 Task: Select the option "Only workspace admins" in board creation restrictions.
Action: Mouse pressed left at (566, 320)
Screenshot: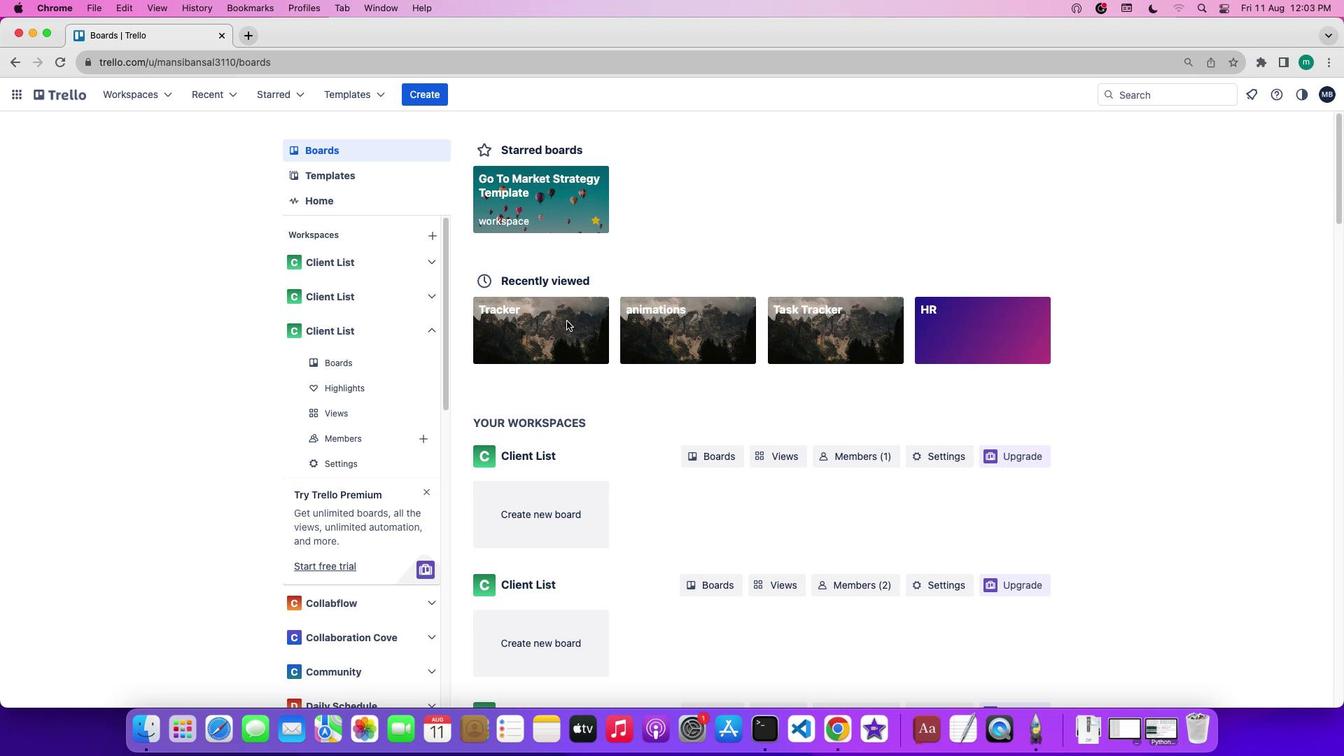 
Action: Mouse pressed left at (566, 320)
Screenshot: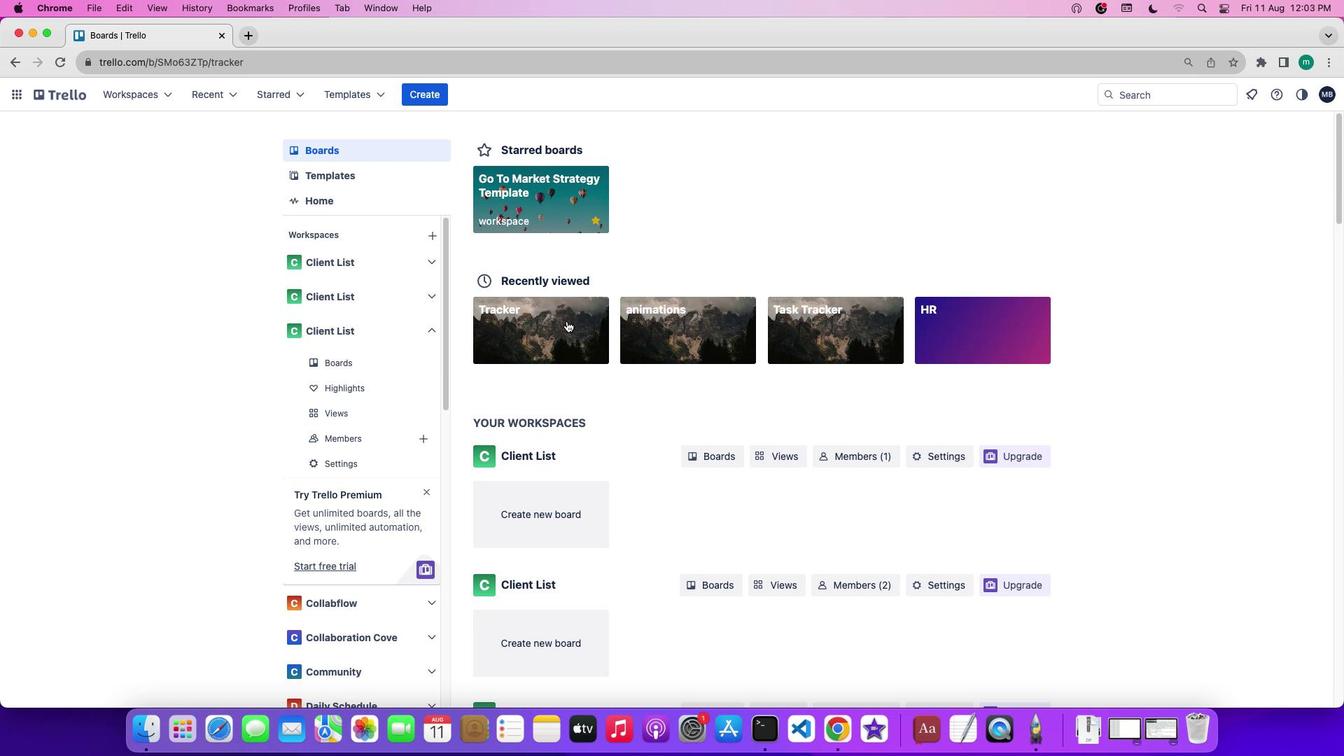 
Action: Mouse moved to (74, 219)
Screenshot: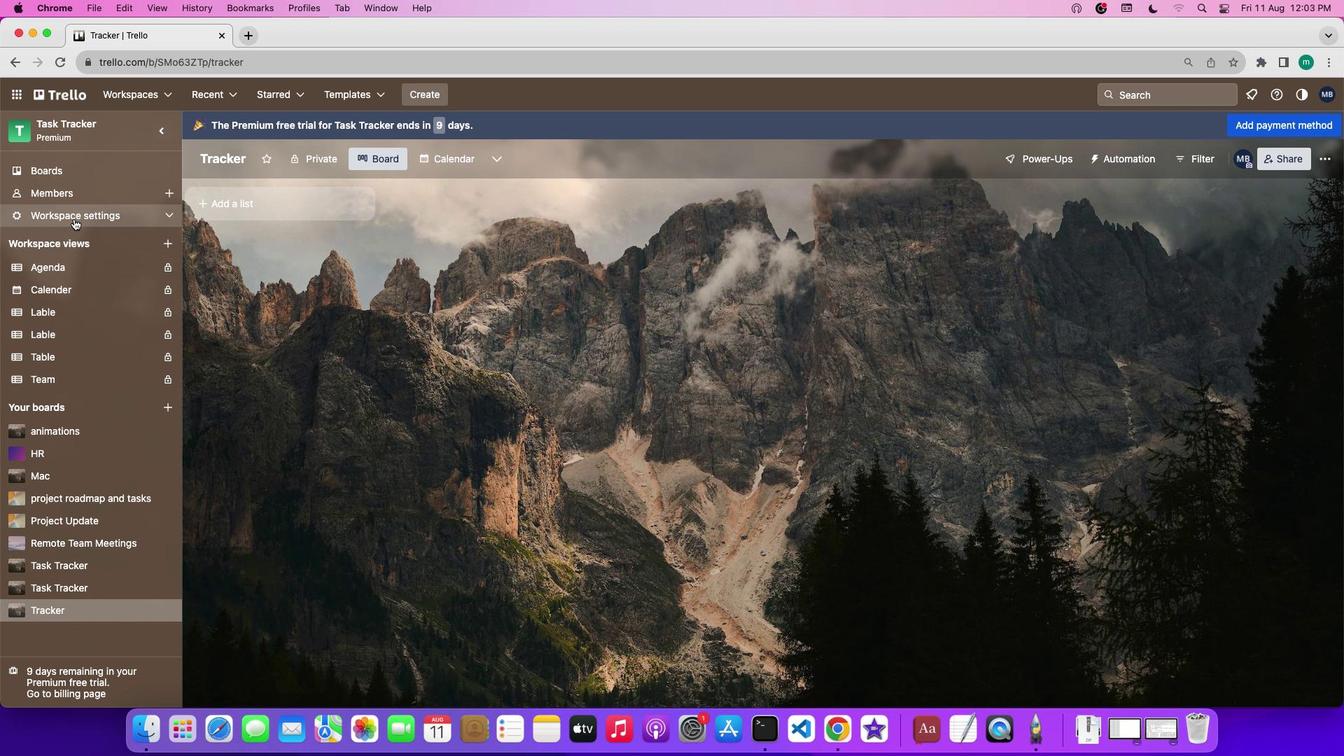 
Action: Mouse pressed left at (74, 219)
Screenshot: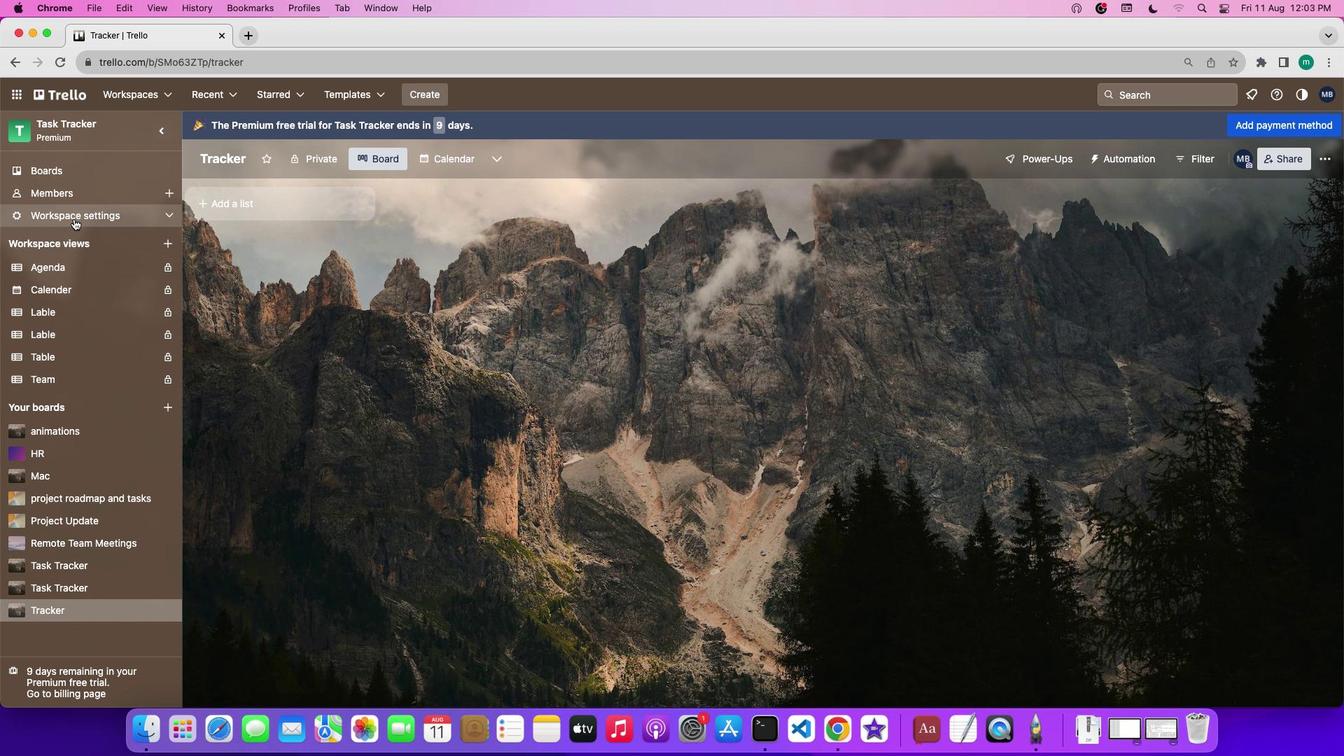
Action: Mouse moved to (234, 243)
Screenshot: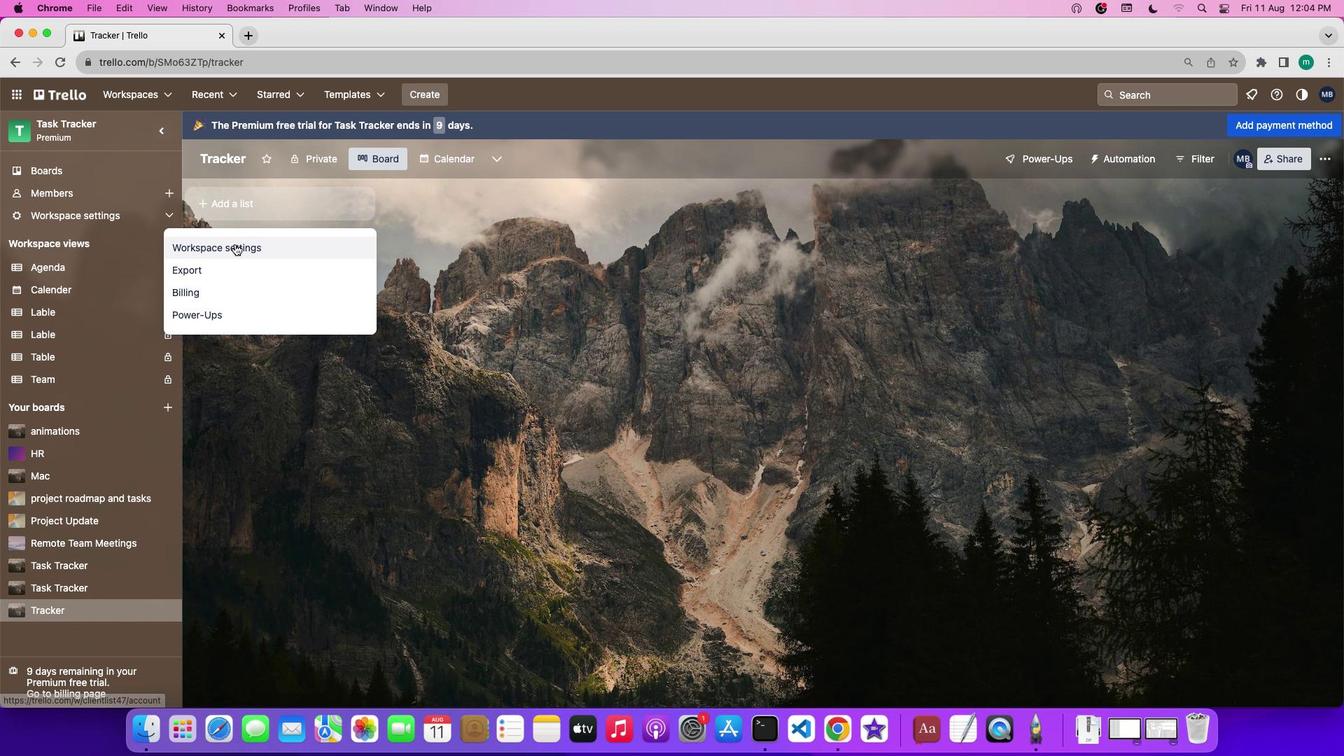 
Action: Mouse pressed left at (234, 243)
Screenshot: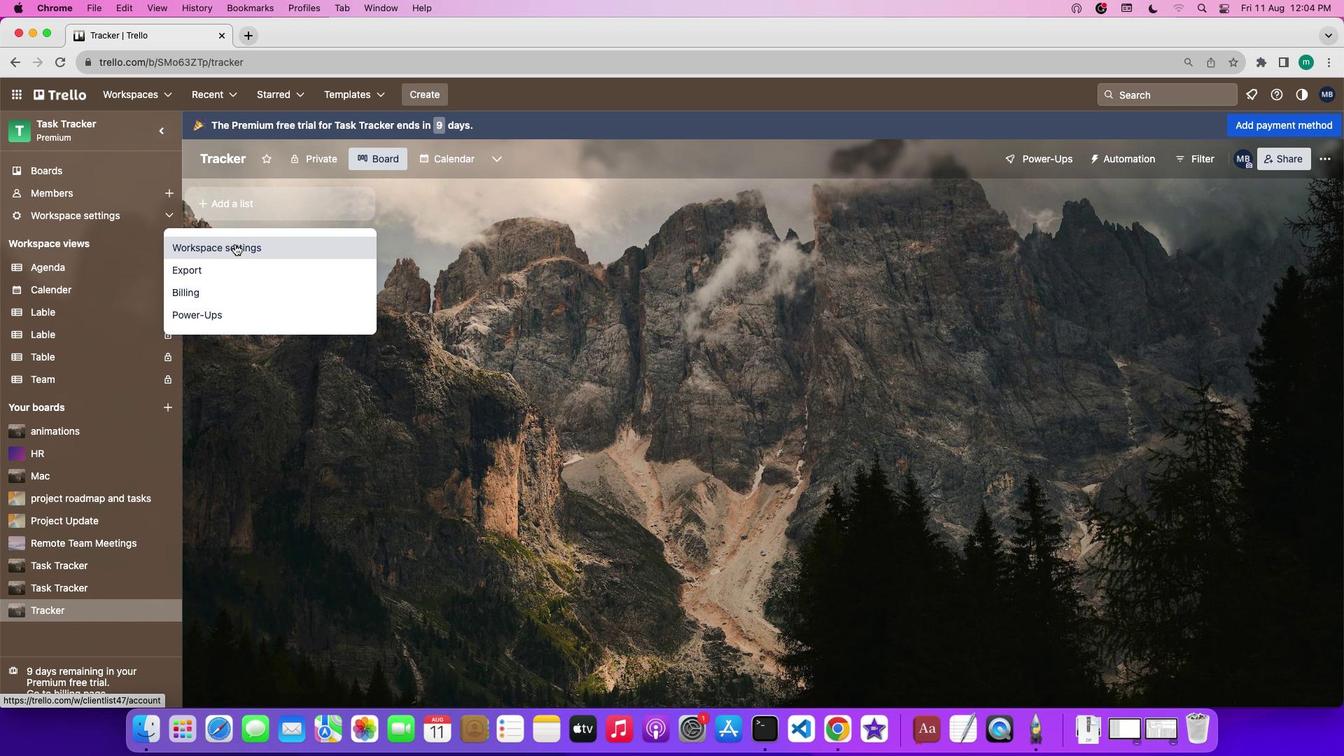 
Action: Mouse moved to (880, 397)
Screenshot: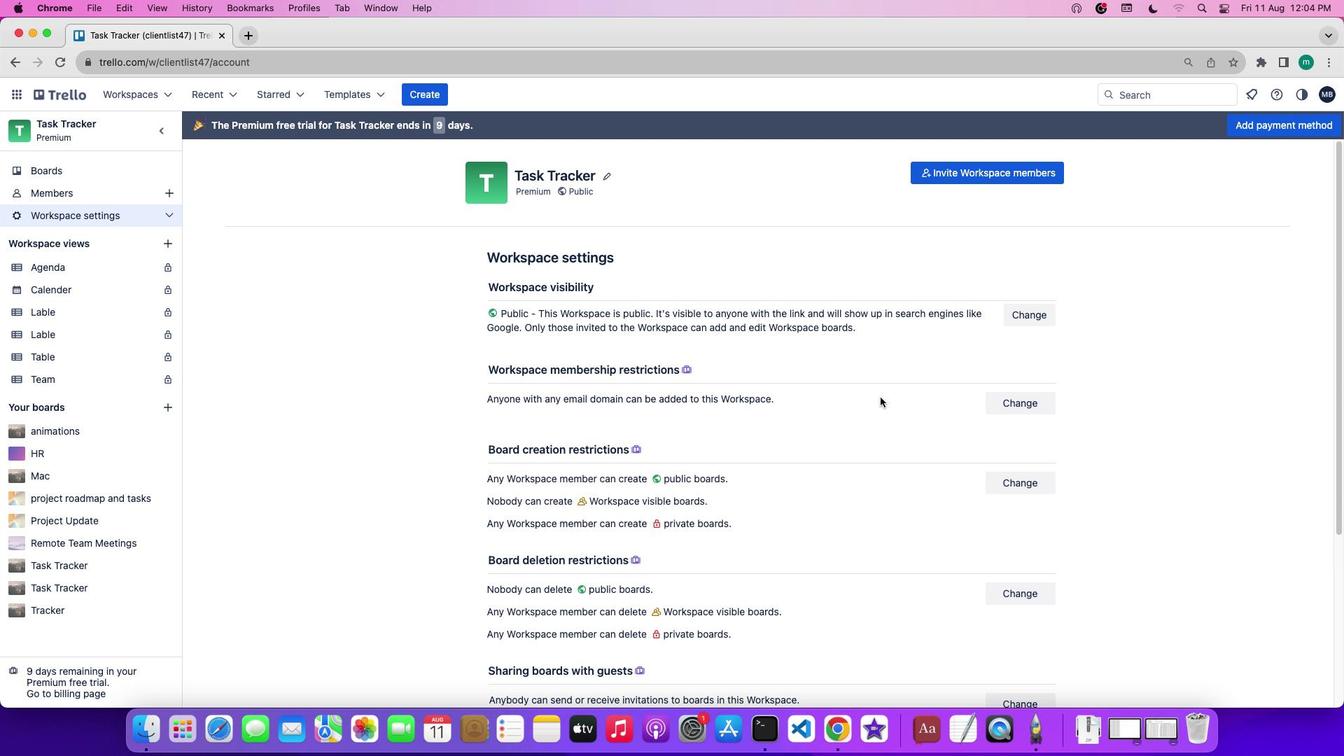 
Action: Mouse scrolled (880, 397) with delta (0, 0)
Screenshot: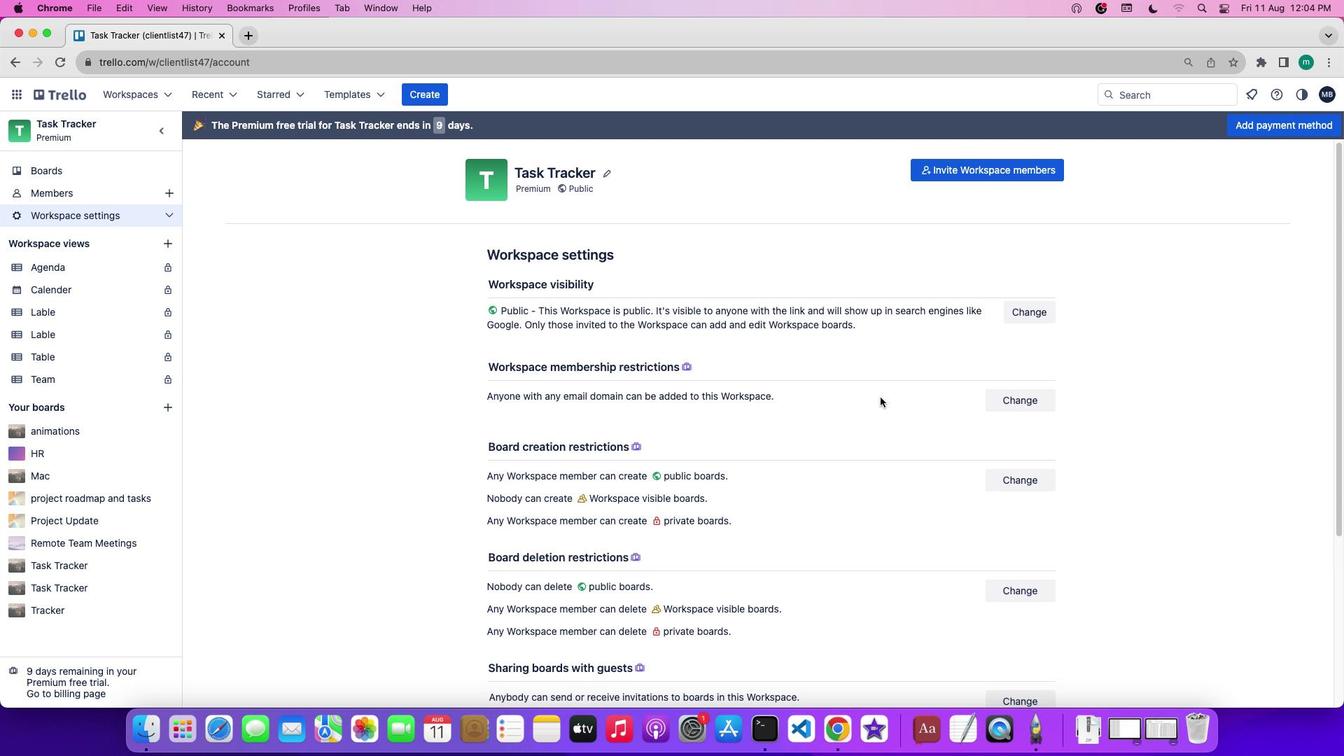 
Action: Mouse scrolled (880, 397) with delta (0, 0)
Screenshot: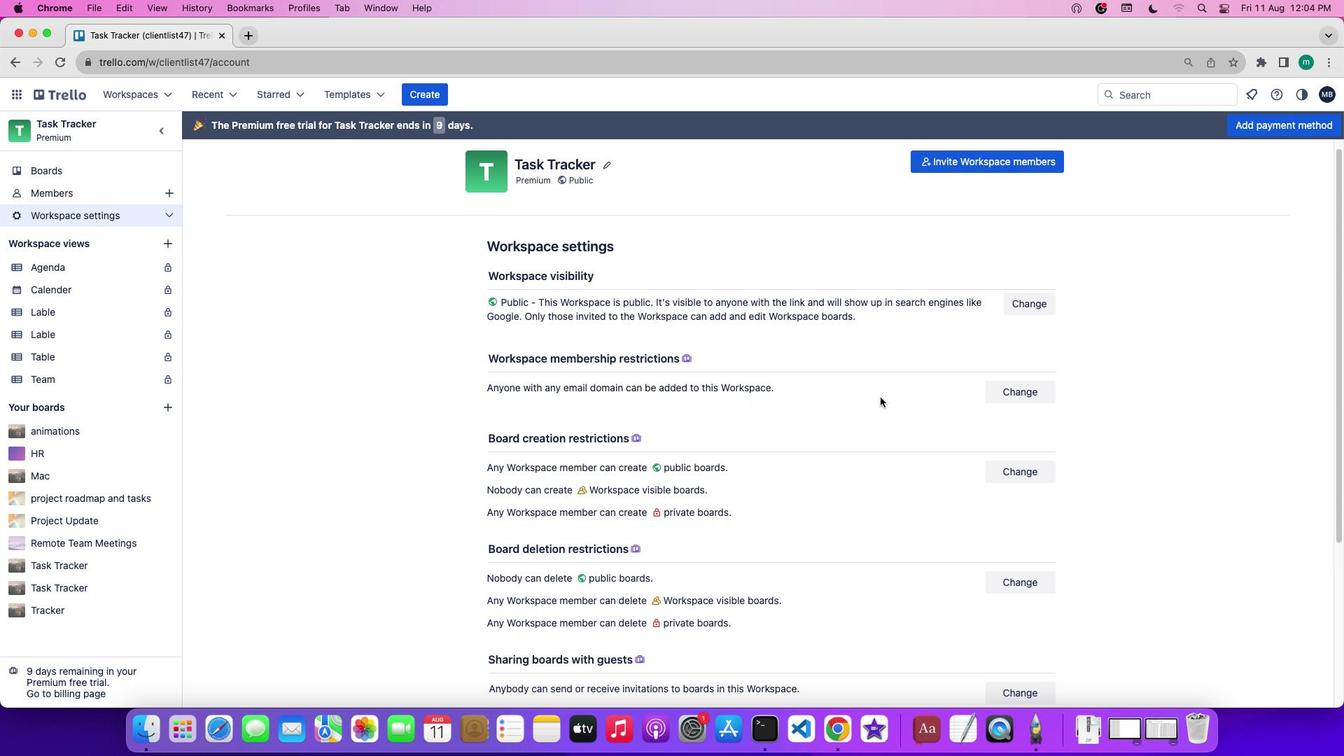 
Action: Mouse scrolled (880, 397) with delta (0, 0)
Screenshot: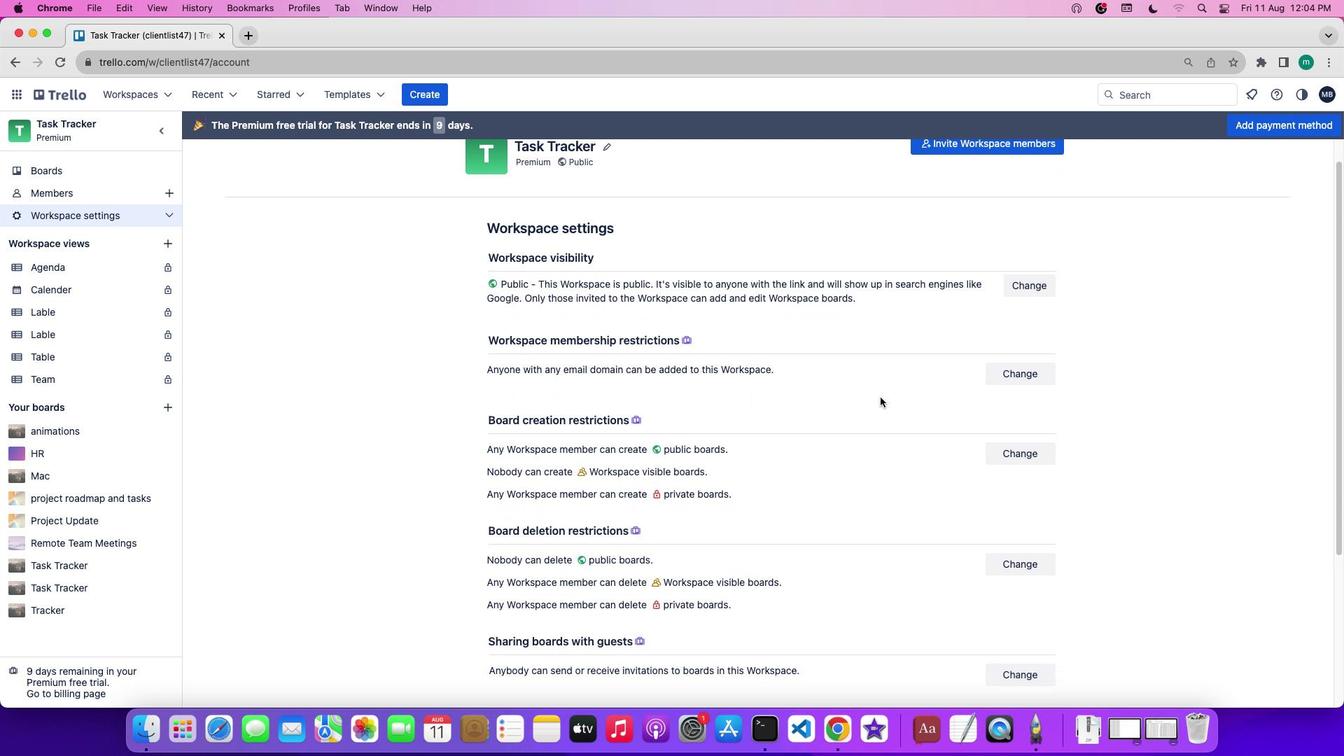 
Action: Mouse scrolled (880, 397) with delta (0, 0)
Screenshot: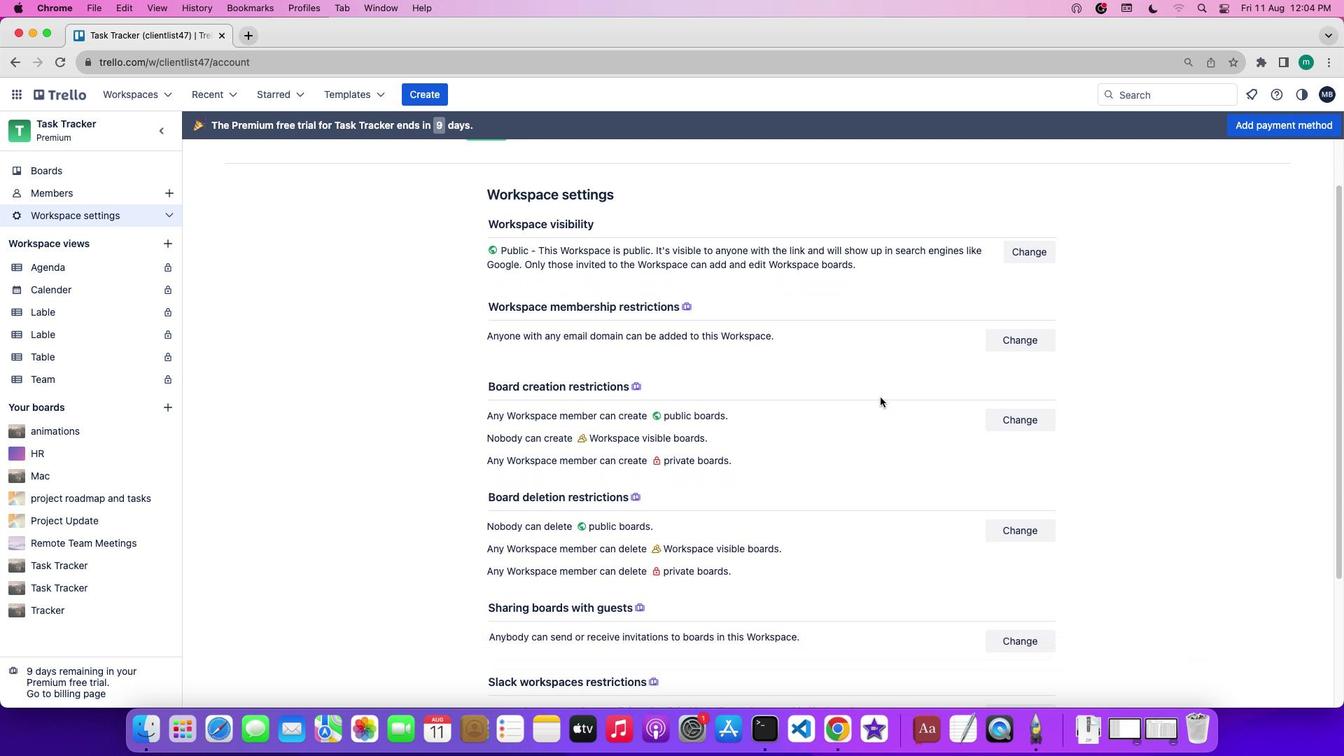 
Action: Mouse moved to (1042, 401)
Screenshot: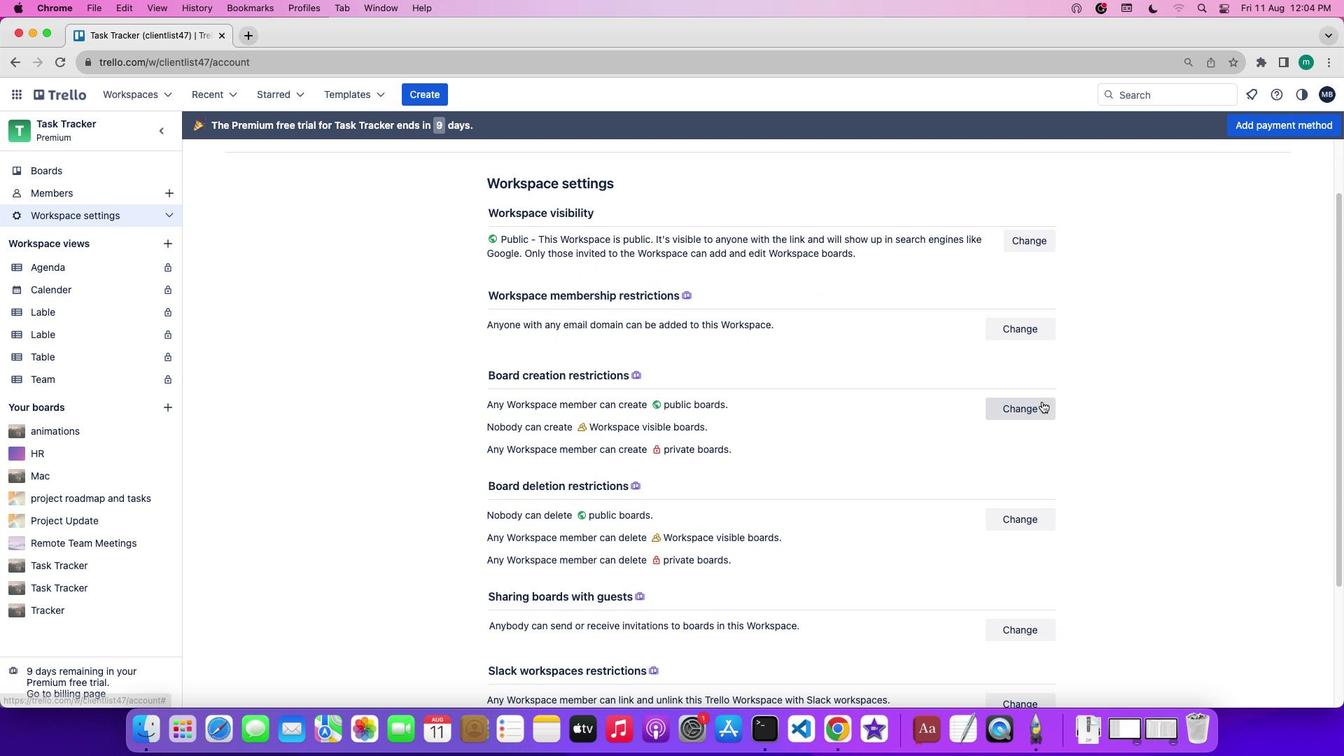 
Action: Mouse pressed left at (1042, 401)
Screenshot: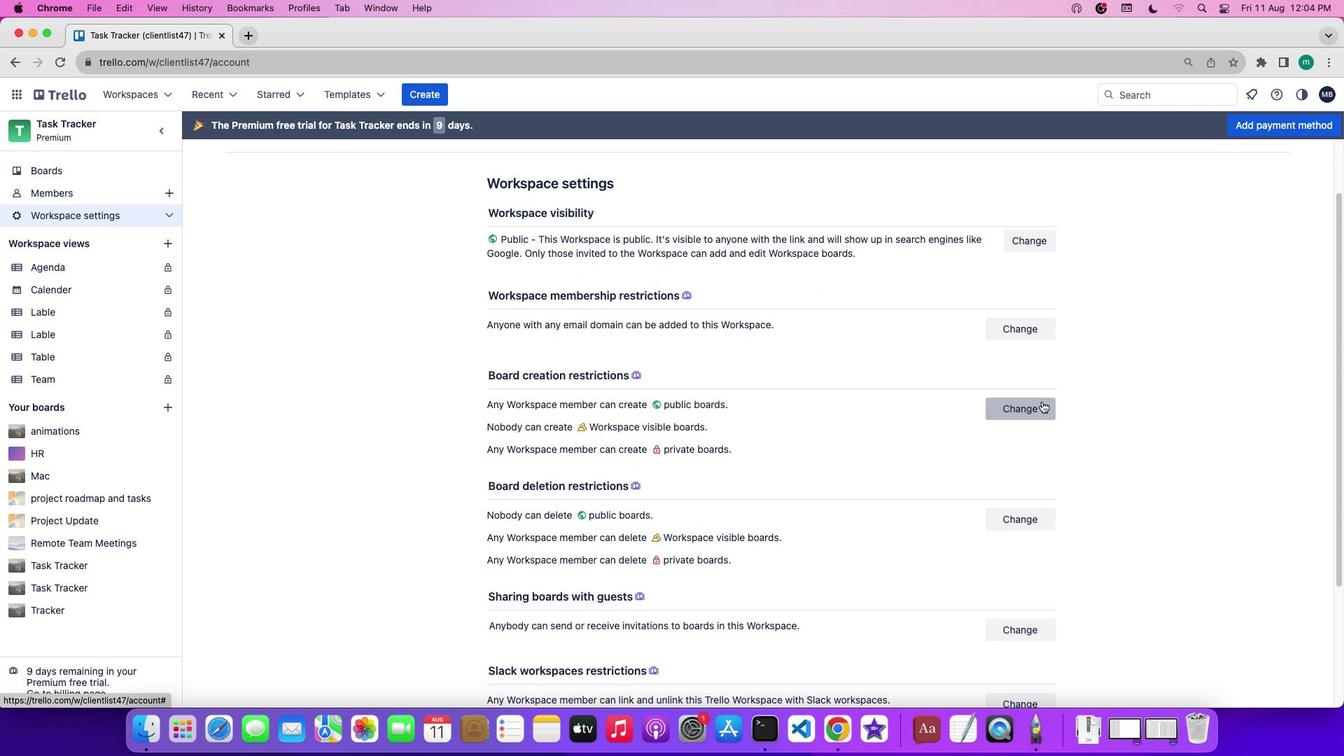 
Action: Mouse moved to (1040, 417)
Screenshot: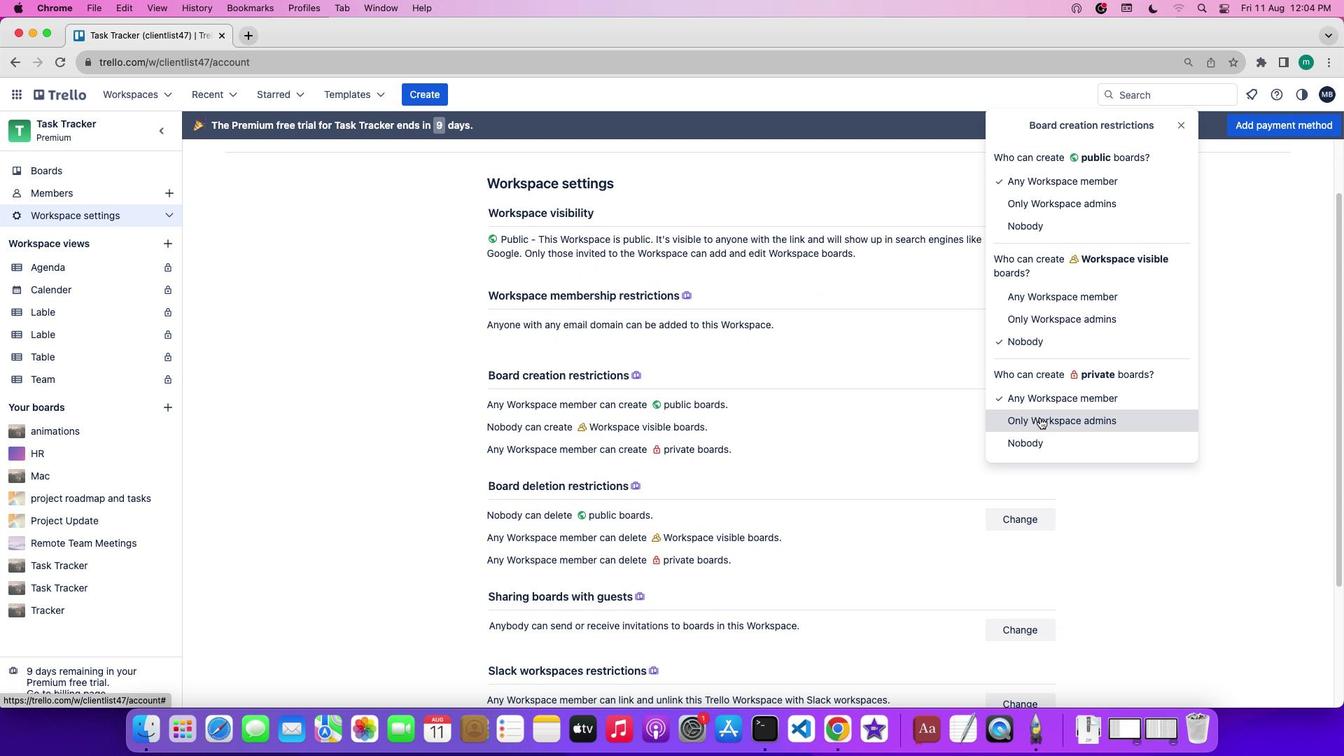 
Action: Mouse pressed left at (1040, 417)
Screenshot: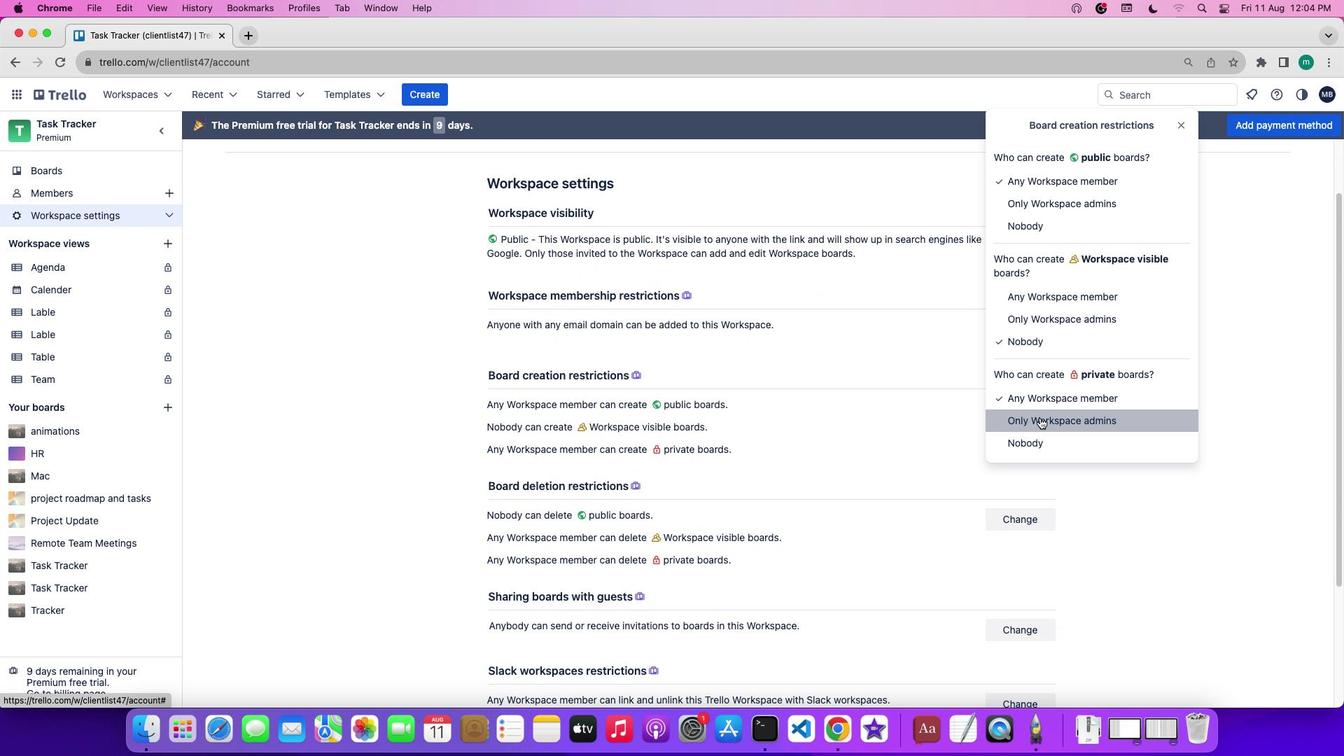 
